 Task: Use the formula "DELTA" in spreadsheet "Project protfolio".
Action: Mouse moved to (668, 103)
Screenshot: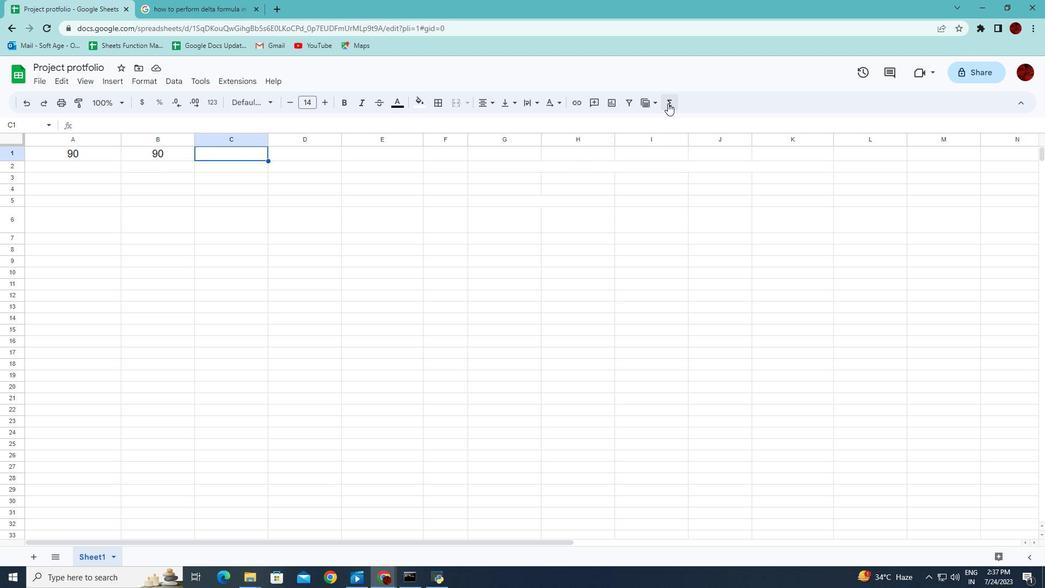 
Action: Mouse pressed left at (668, 103)
Screenshot: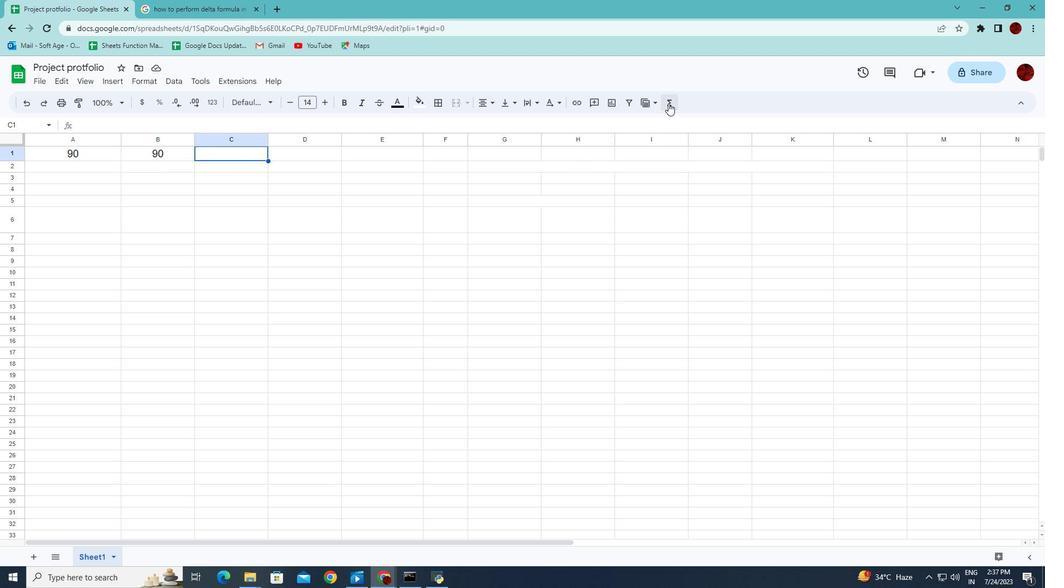
Action: Mouse moved to (819, 222)
Screenshot: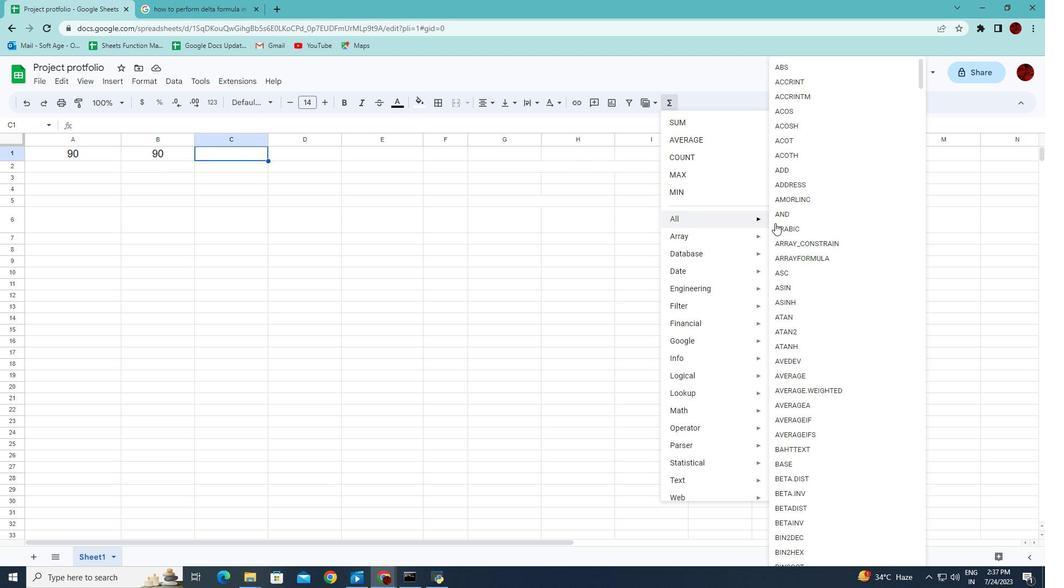 
Action: Mouse scrolled (819, 221) with delta (0, 0)
Screenshot: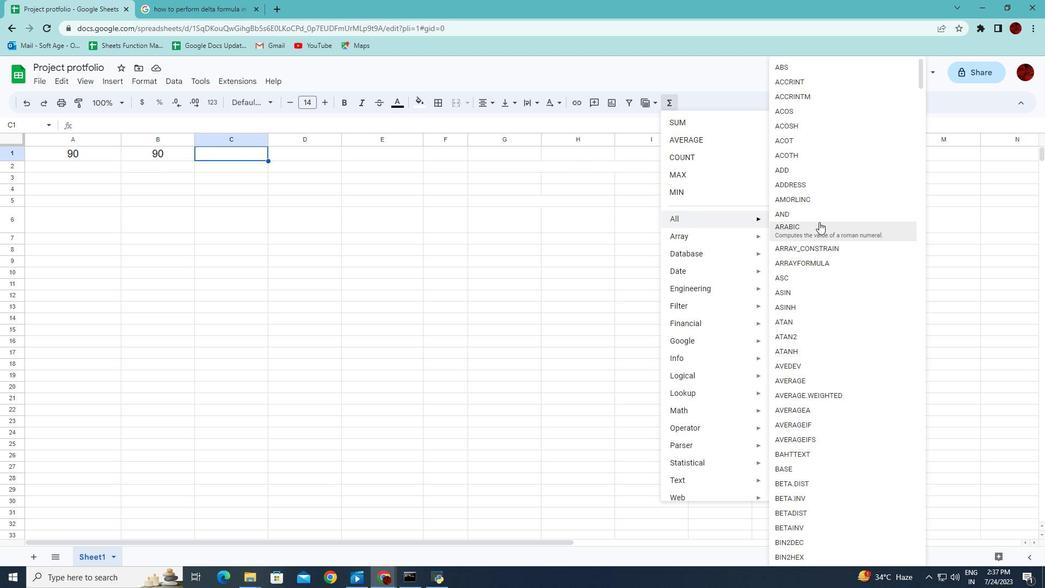 
Action: Mouse scrolled (819, 221) with delta (0, 0)
Screenshot: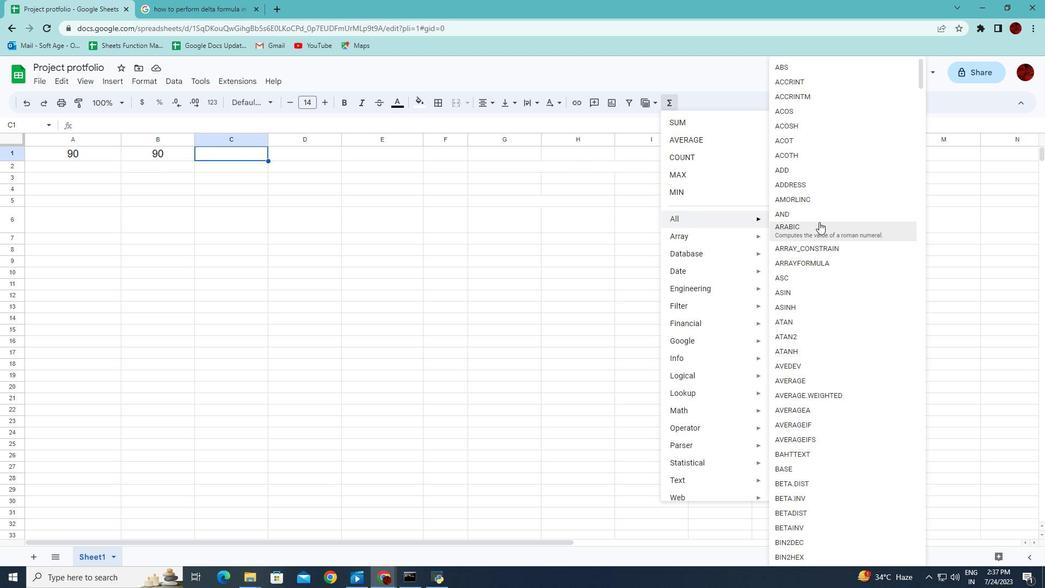 
Action: Mouse scrolled (819, 221) with delta (0, 0)
Screenshot: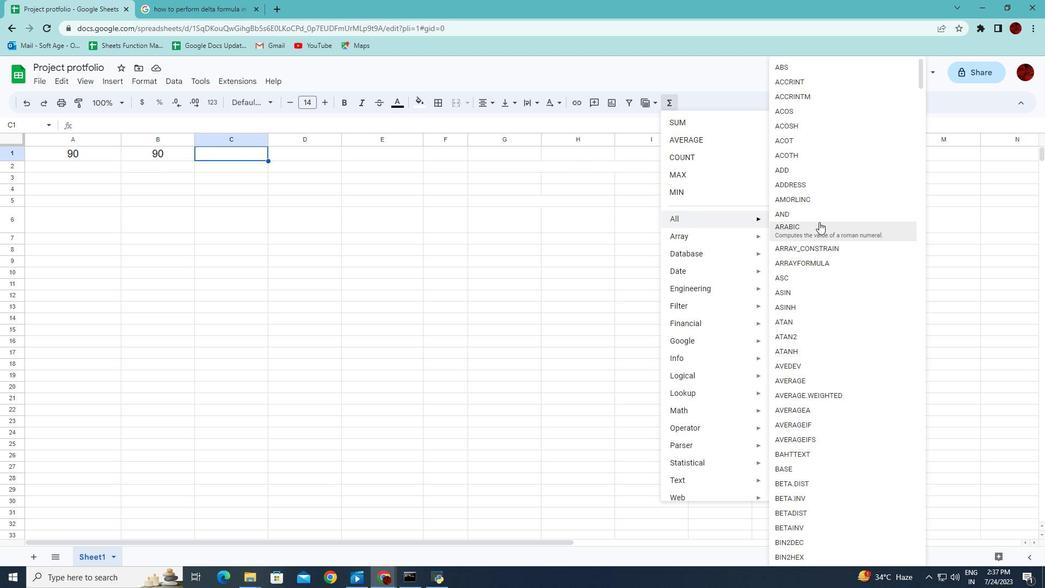 
Action: Mouse scrolled (819, 221) with delta (0, 0)
Screenshot: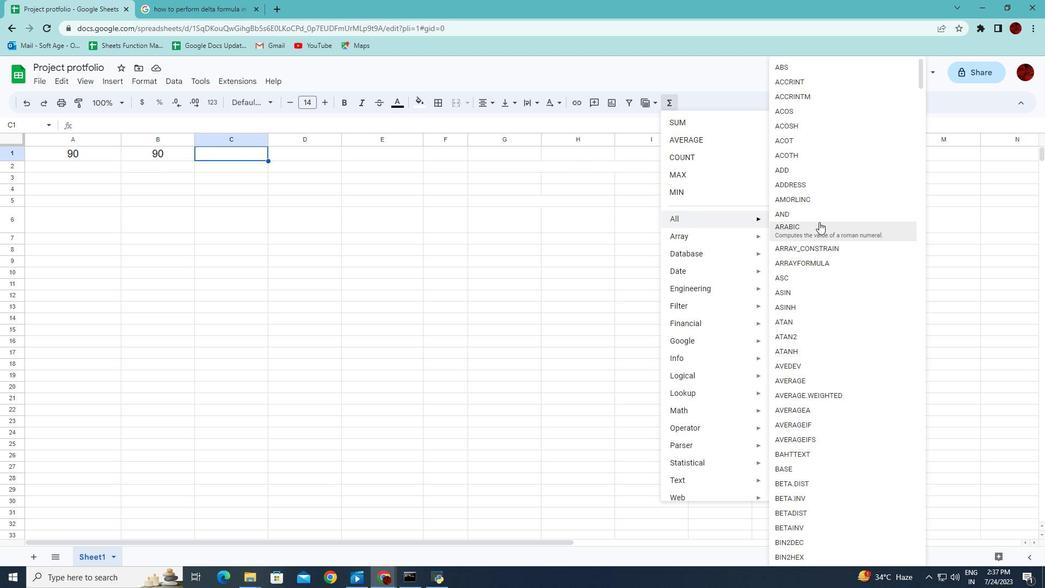 
Action: Mouse scrolled (819, 221) with delta (0, 0)
Screenshot: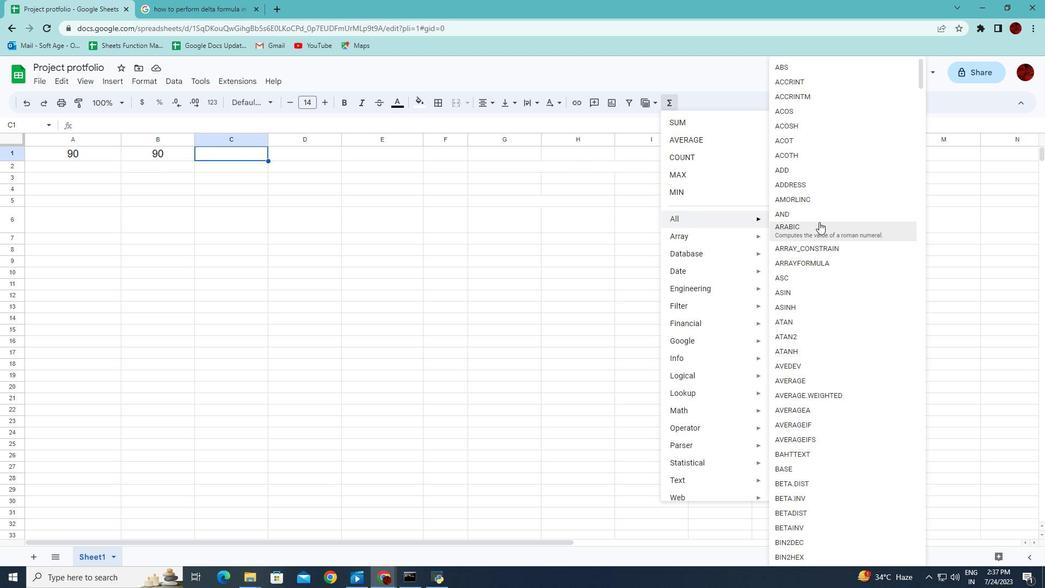 
Action: Mouse scrolled (819, 221) with delta (0, 0)
Screenshot: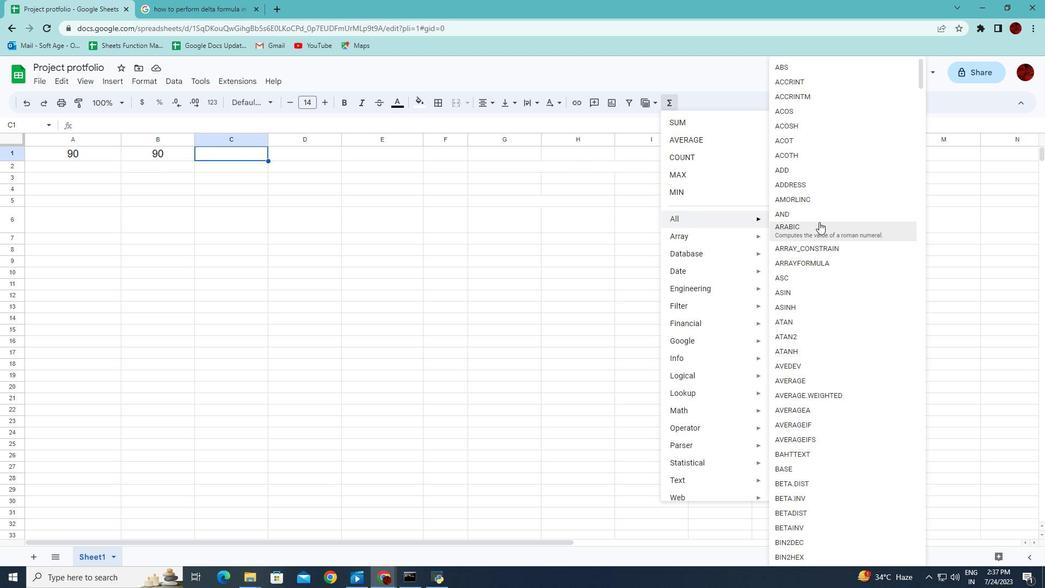 
Action: Mouse scrolled (819, 221) with delta (0, 0)
Screenshot: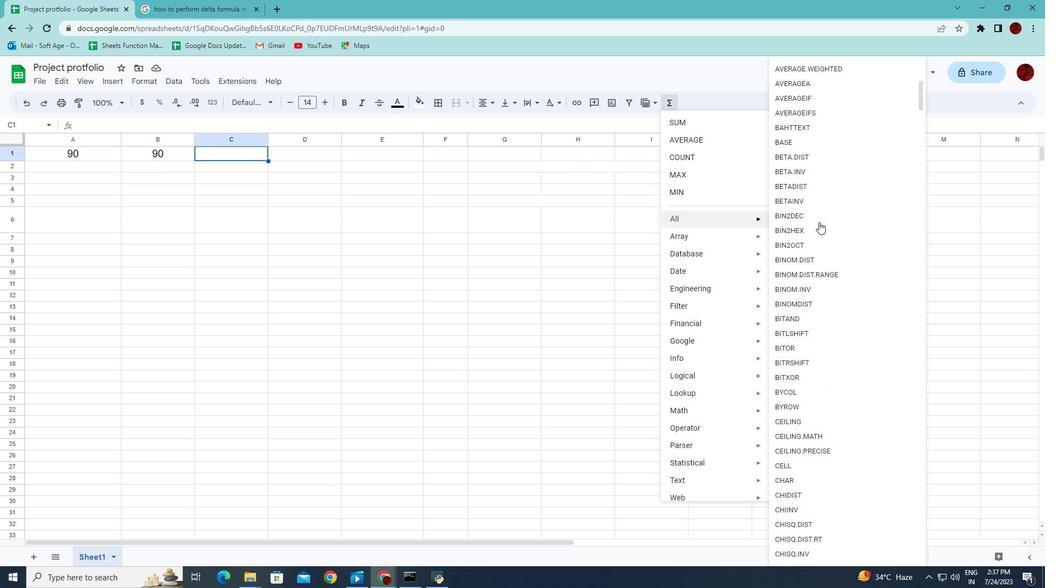 
Action: Mouse scrolled (819, 221) with delta (0, 0)
Screenshot: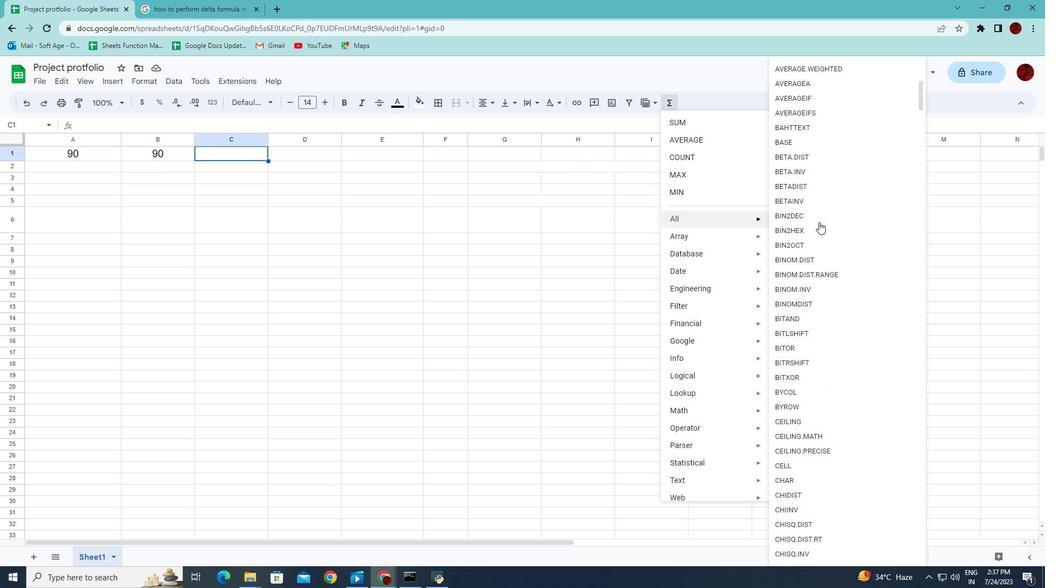 
Action: Mouse scrolled (819, 221) with delta (0, 0)
Screenshot: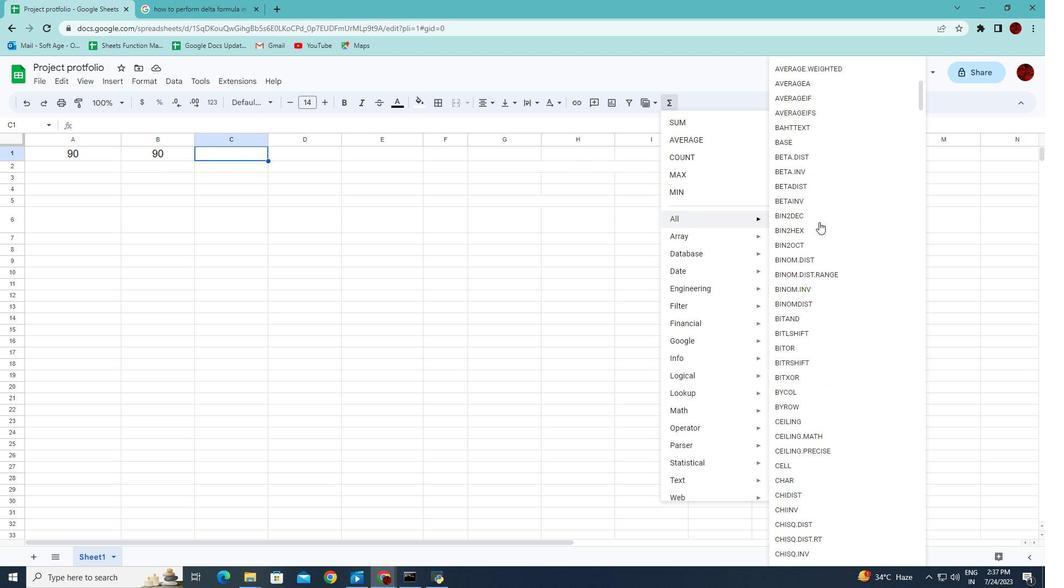
Action: Mouse scrolled (819, 221) with delta (0, 0)
Screenshot: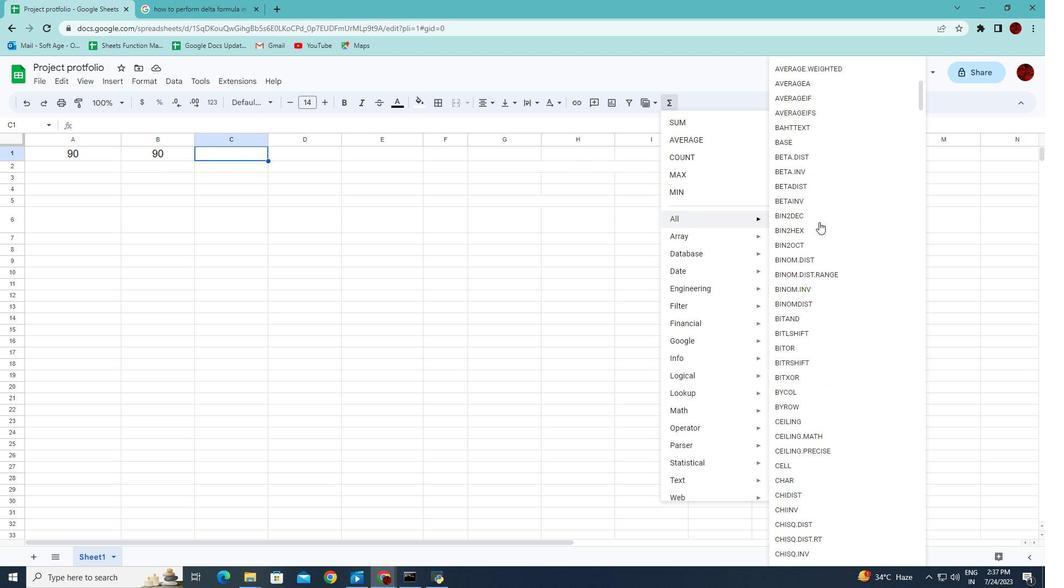 
Action: Mouse scrolled (819, 221) with delta (0, 0)
Screenshot: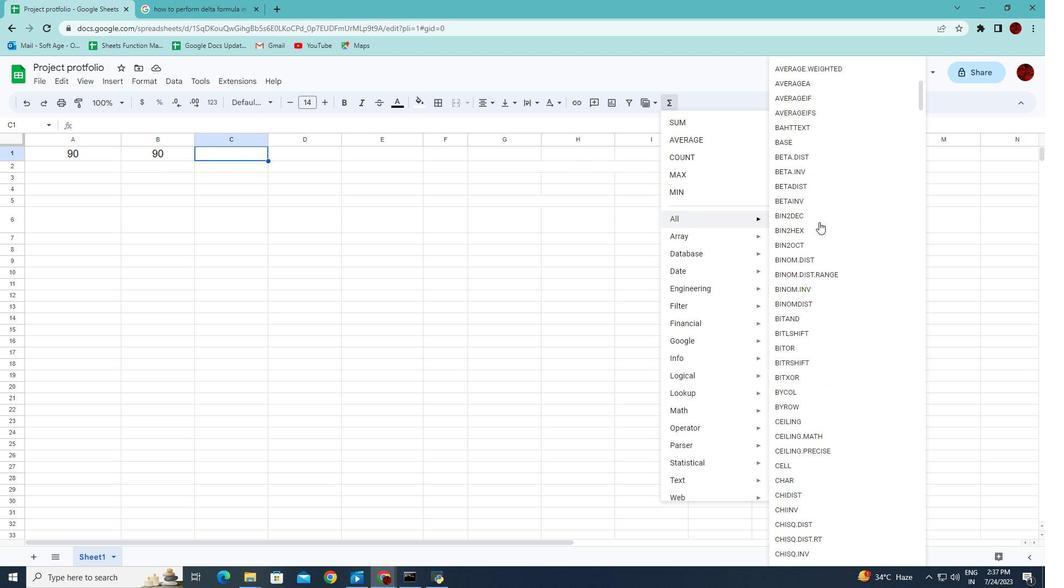 
Action: Mouse scrolled (819, 221) with delta (0, 0)
Screenshot: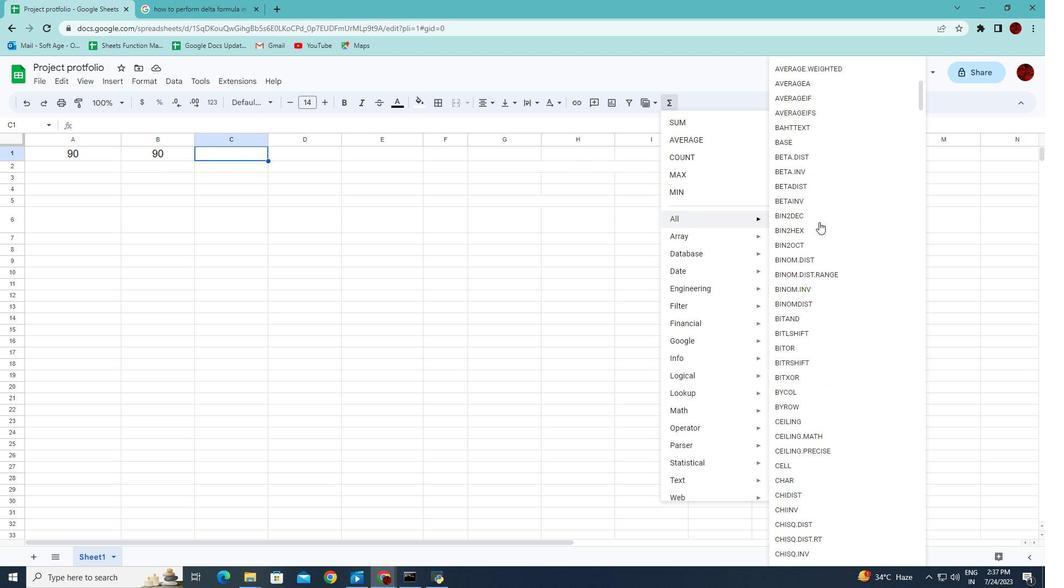 
Action: Mouse scrolled (819, 221) with delta (0, 0)
Screenshot: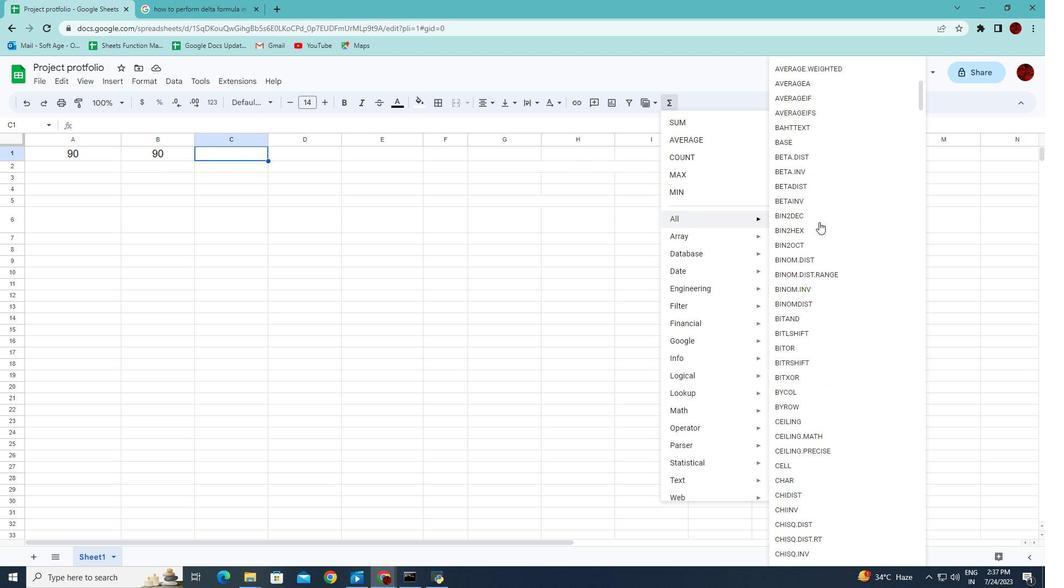 
Action: Mouse scrolled (819, 221) with delta (0, 0)
Screenshot: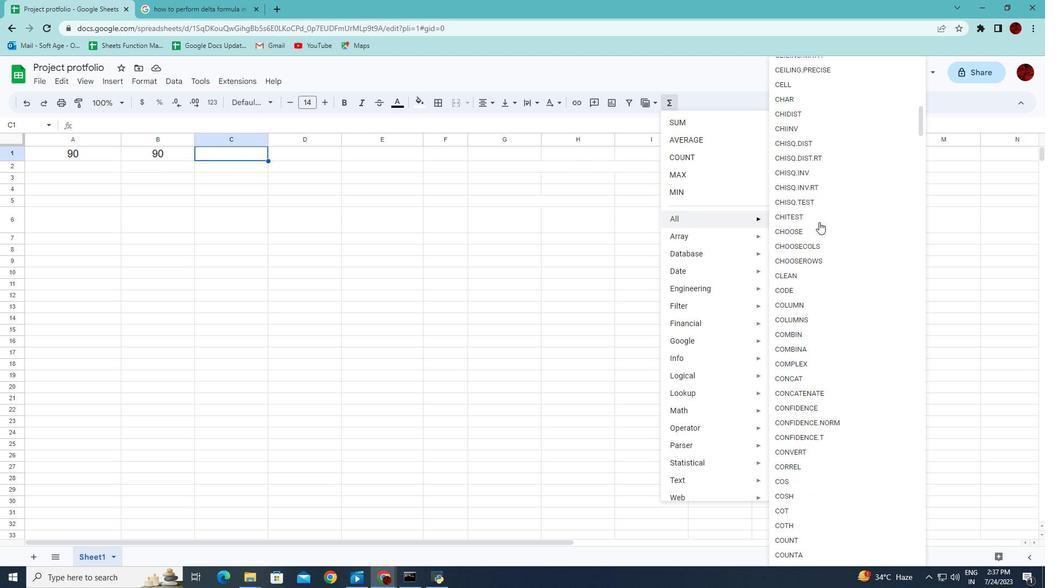 
Action: Mouse scrolled (819, 221) with delta (0, 0)
Screenshot: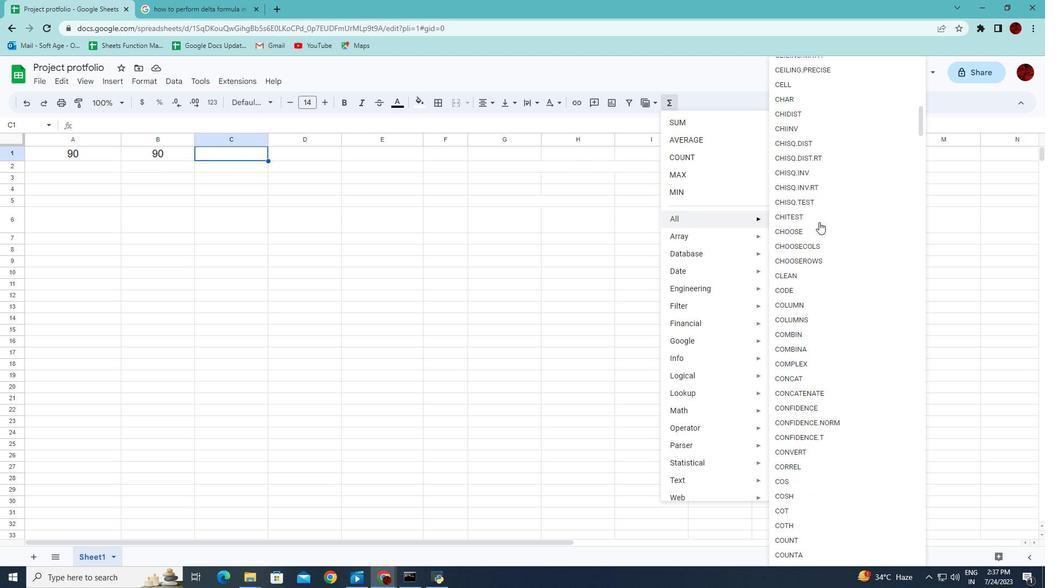 
Action: Mouse scrolled (819, 221) with delta (0, 0)
Screenshot: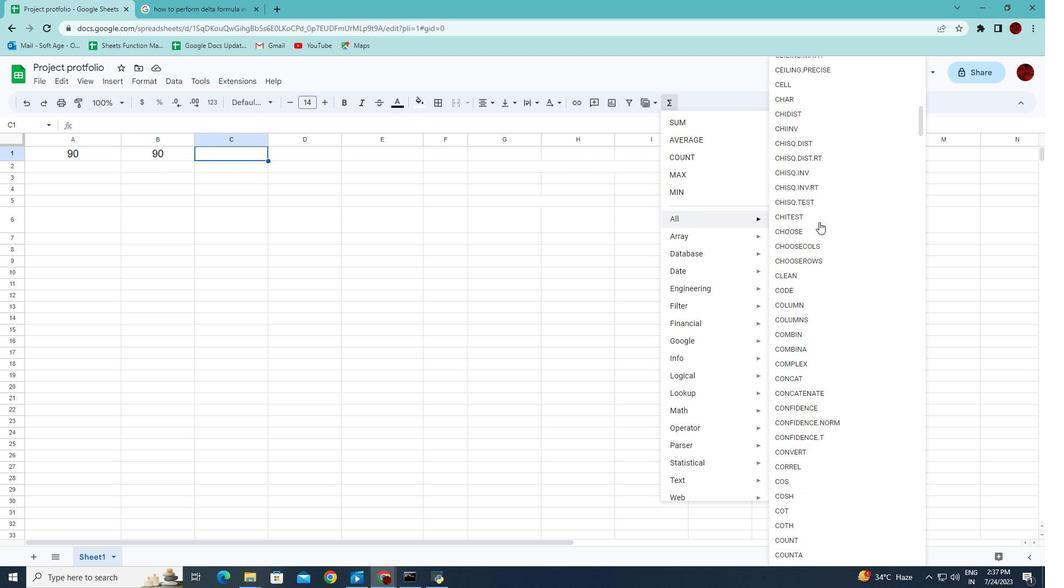 
Action: Mouse scrolled (819, 221) with delta (0, 0)
Screenshot: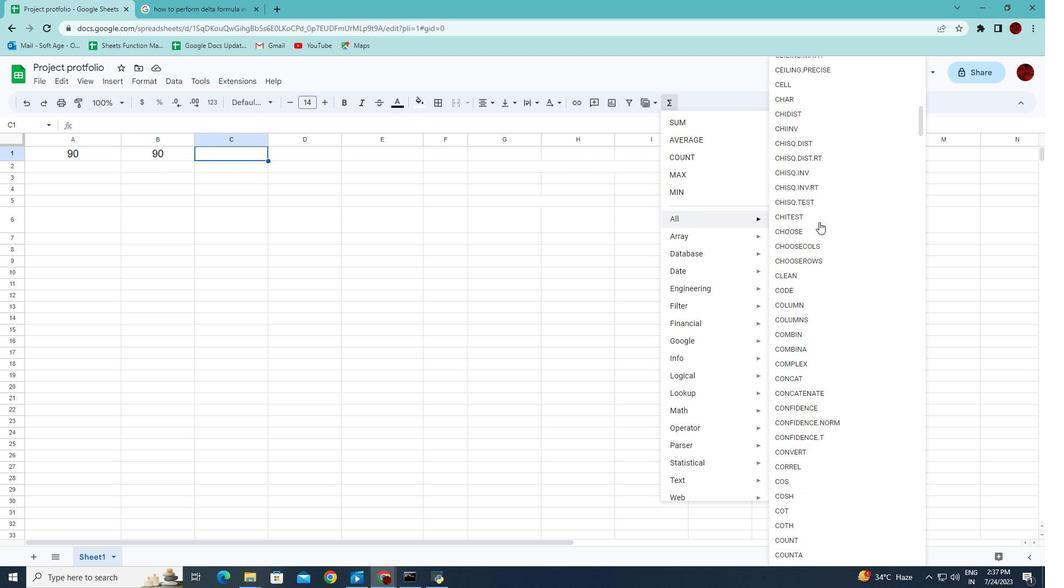 
Action: Mouse scrolled (819, 221) with delta (0, 0)
Screenshot: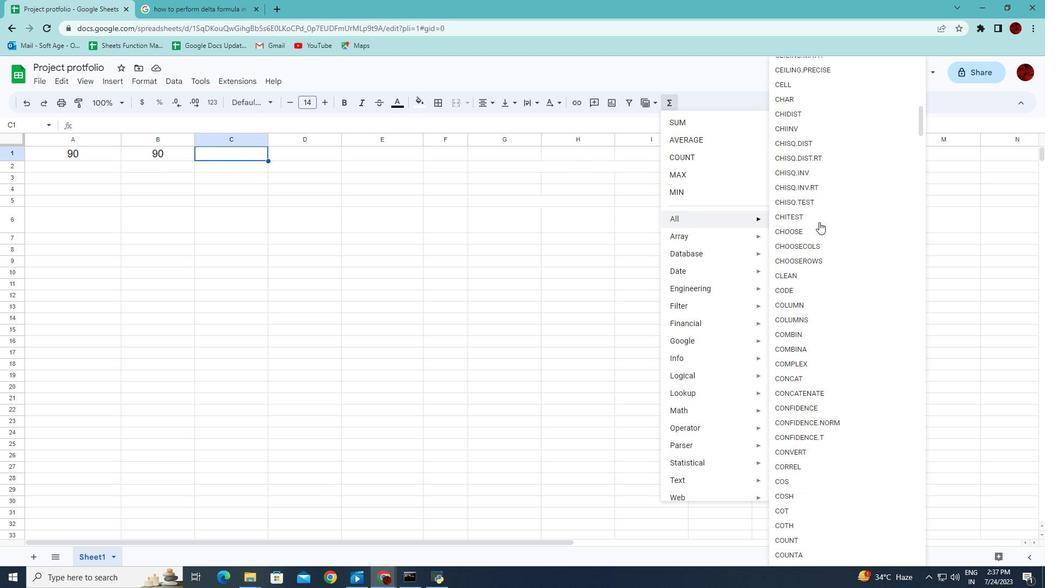 
Action: Mouse scrolled (819, 221) with delta (0, 0)
Screenshot: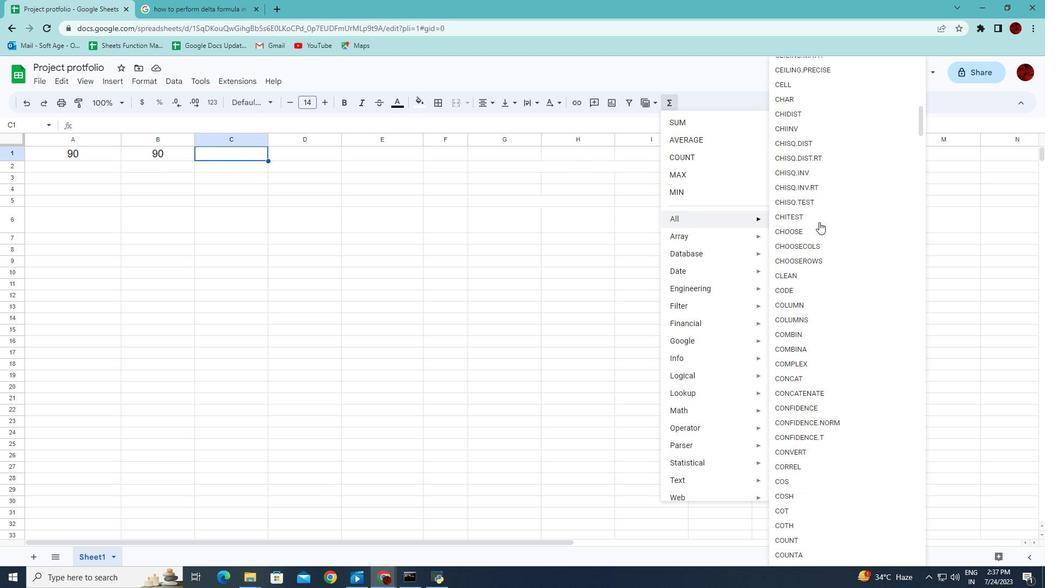 
Action: Mouse scrolled (819, 221) with delta (0, 0)
Screenshot: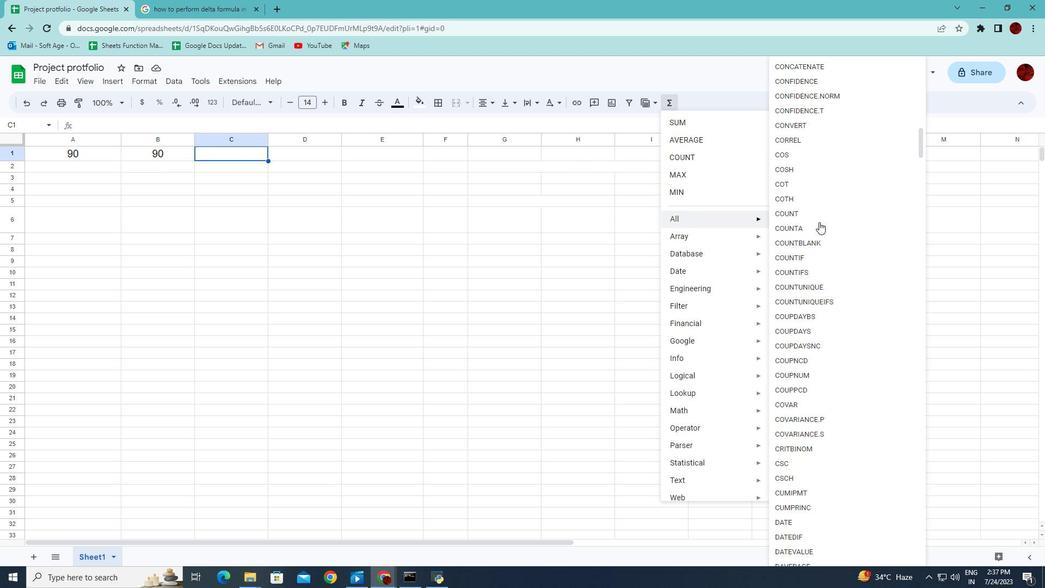 
Action: Mouse scrolled (819, 221) with delta (0, 0)
Screenshot: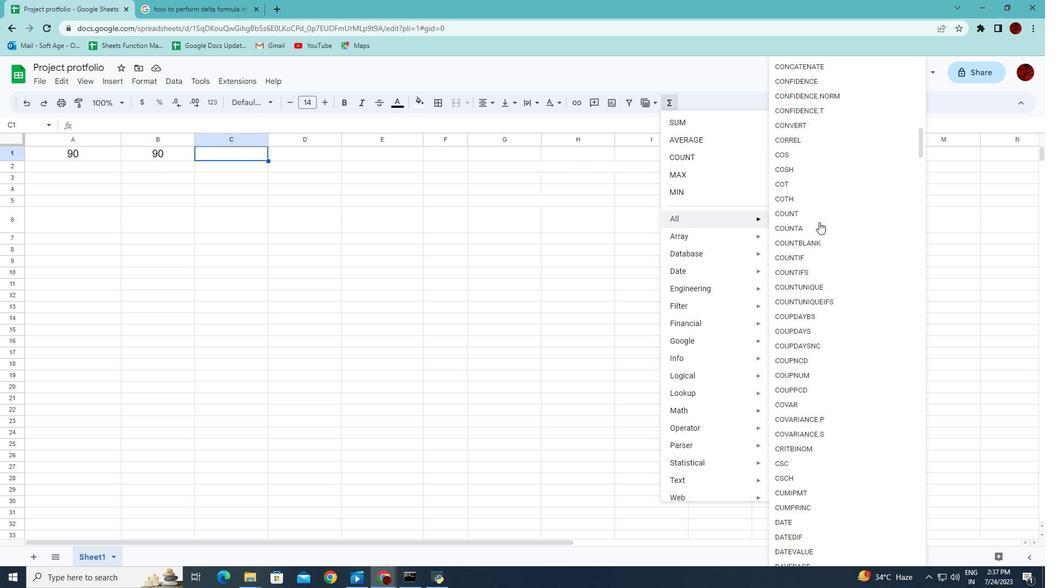 
Action: Mouse scrolled (819, 221) with delta (0, 0)
Screenshot: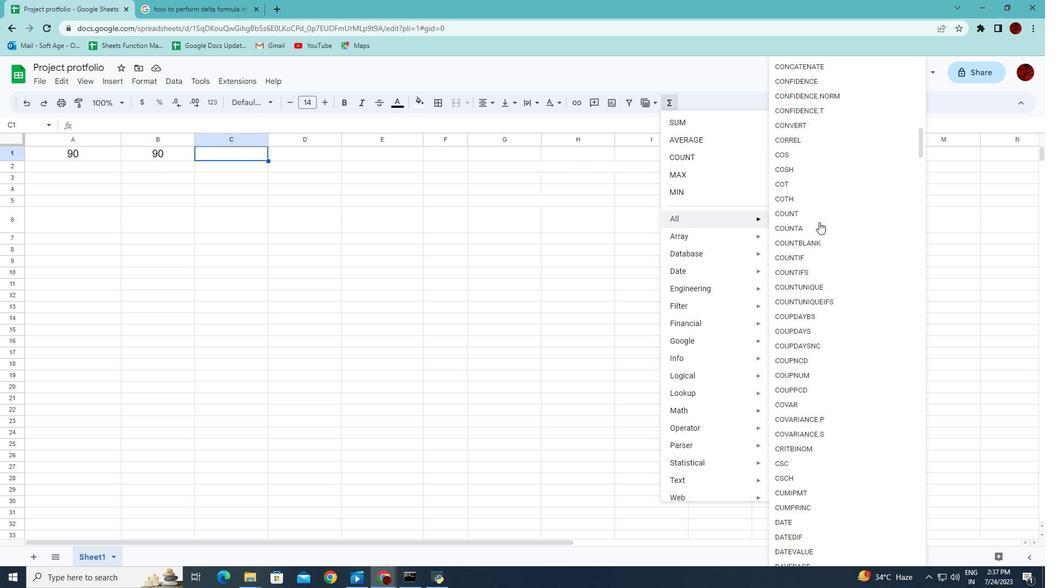 
Action: Mouse scrolled (819, 221) with delta (0, 0)
Screenshot: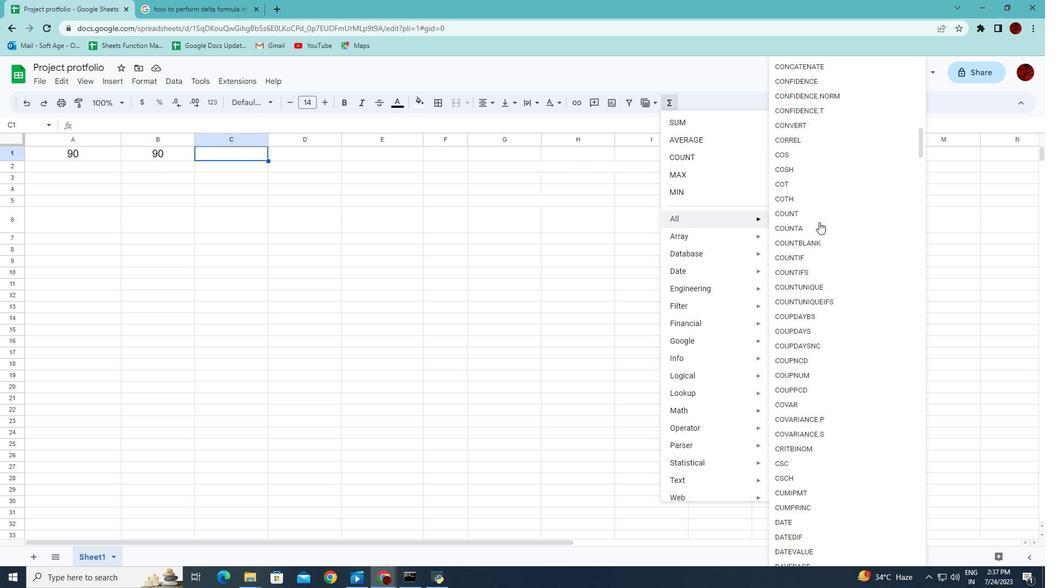 
Action: Mouse scrolled (819, 221) with delta (0, 0)
Screenshot: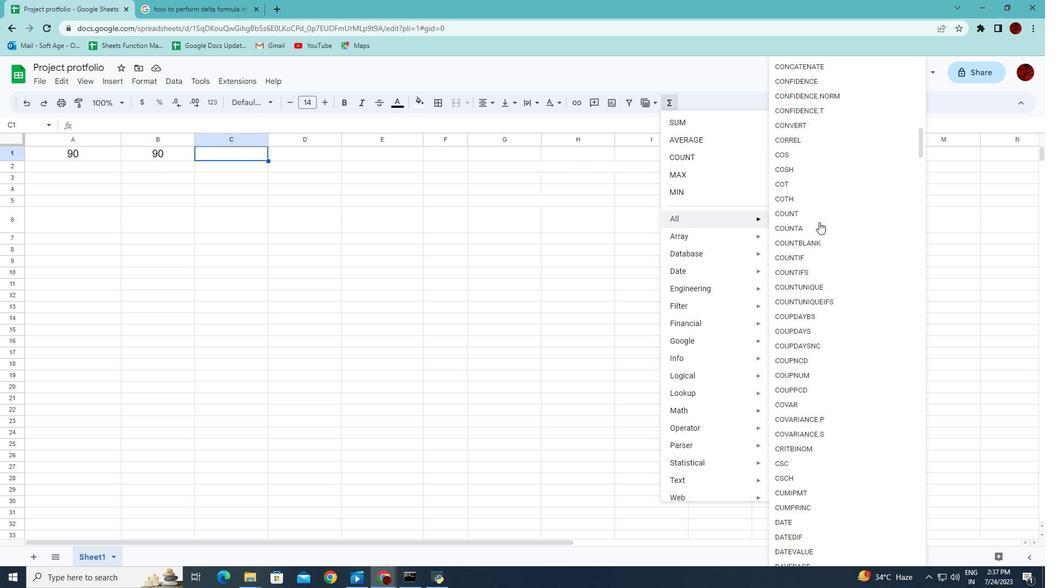
Action: Mouse scrolled (819, 221) with delta (0, 0)
Screenshot: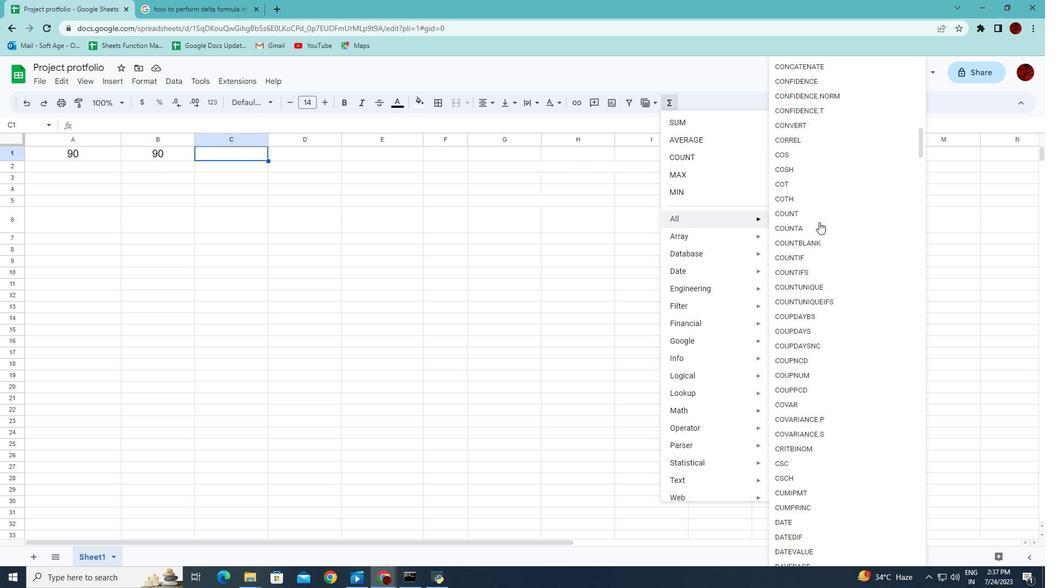 
Action: Mouse scrolled (819, 221) with delta (0, 0)
Screenshot: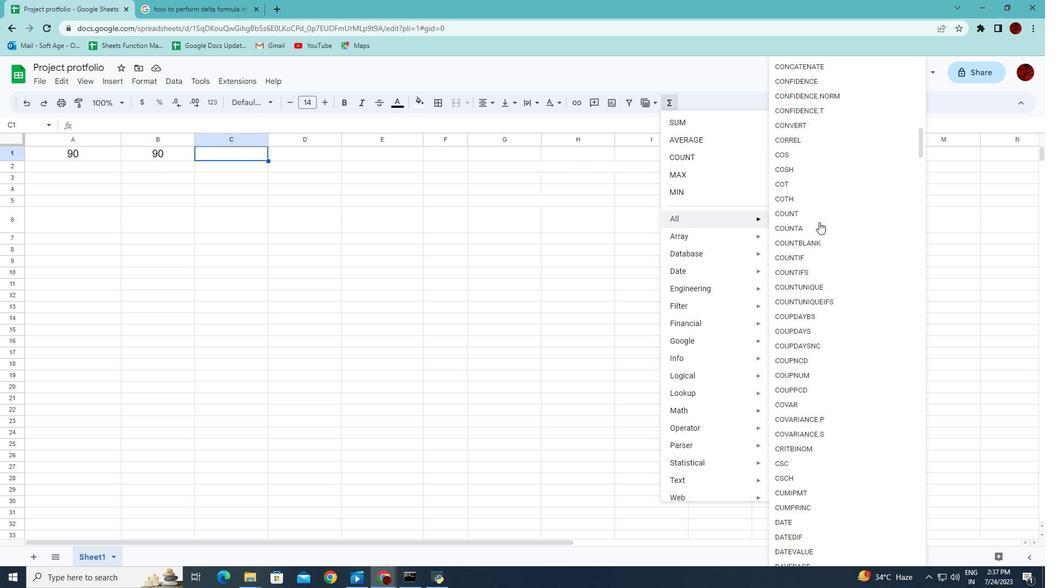
Action: Mouse scrolled (819, 221) with delta (0, 0)
Screenshot: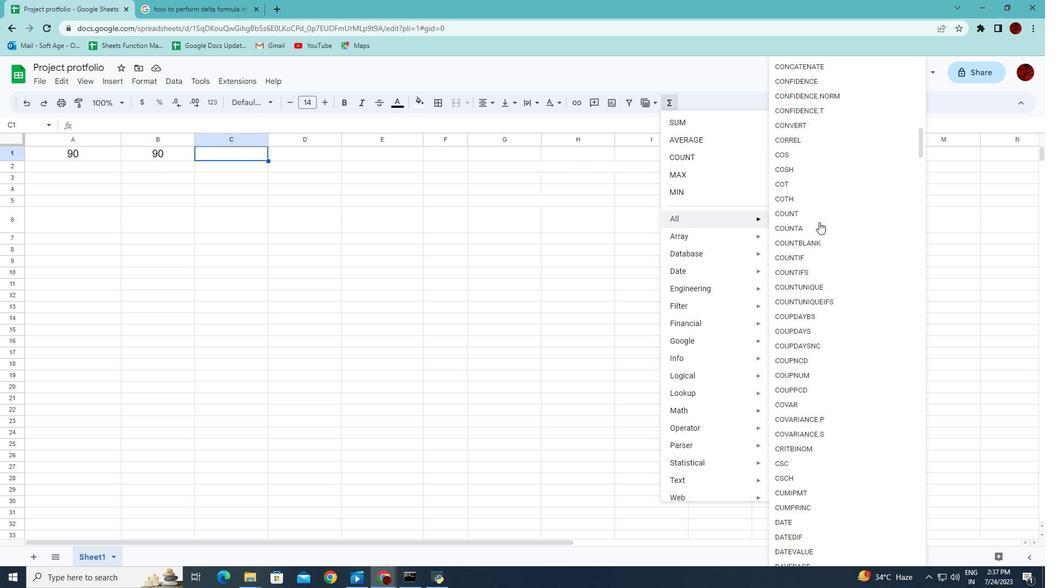 
Action: Mouse moved to (787, 325)
Screenshot: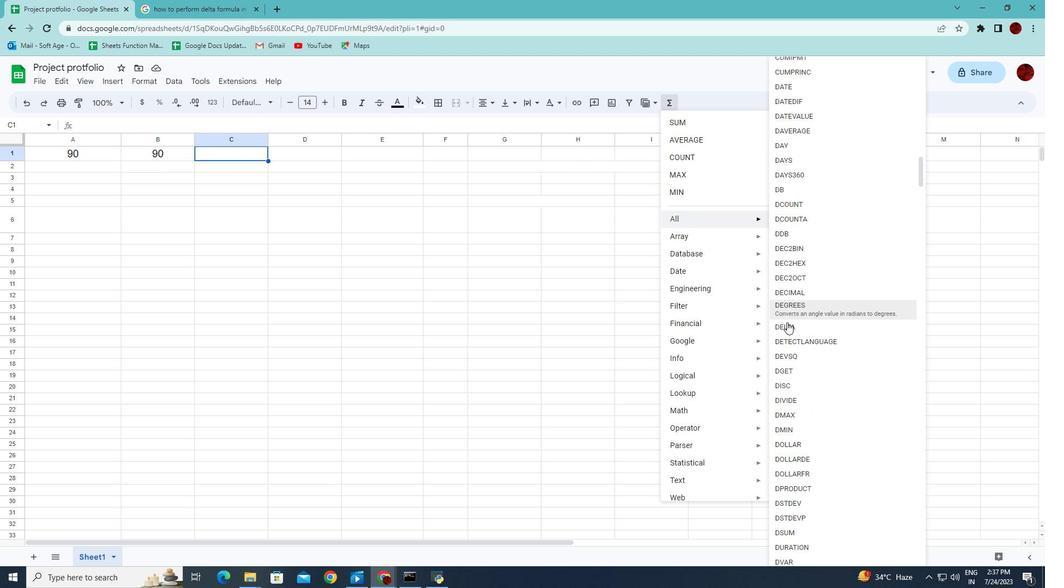 
Action: Mouse pressed left at (787, 325)
Screenshot: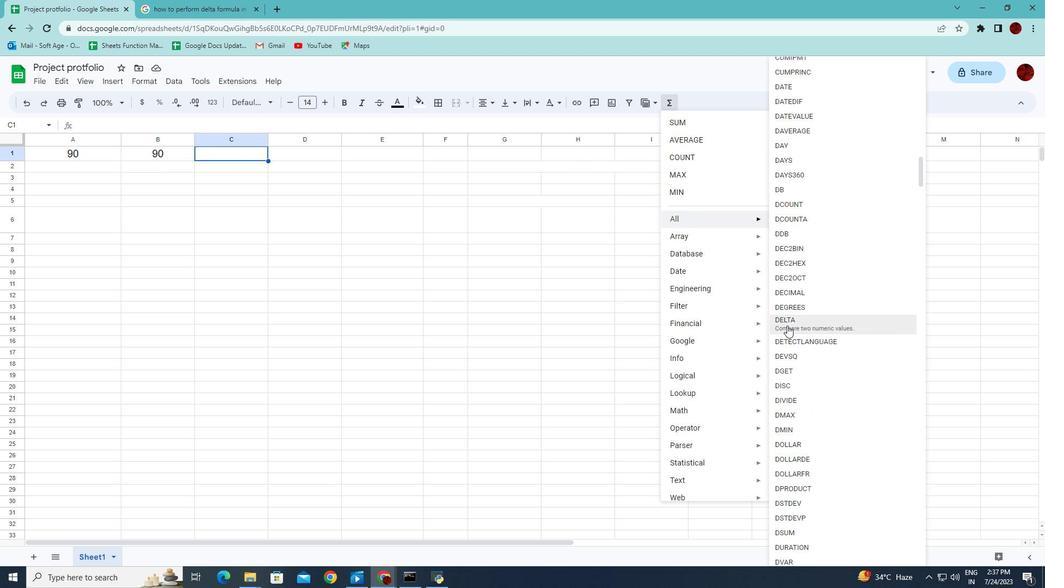 
Action: Mouse moved to (94, 154)
Screenshot: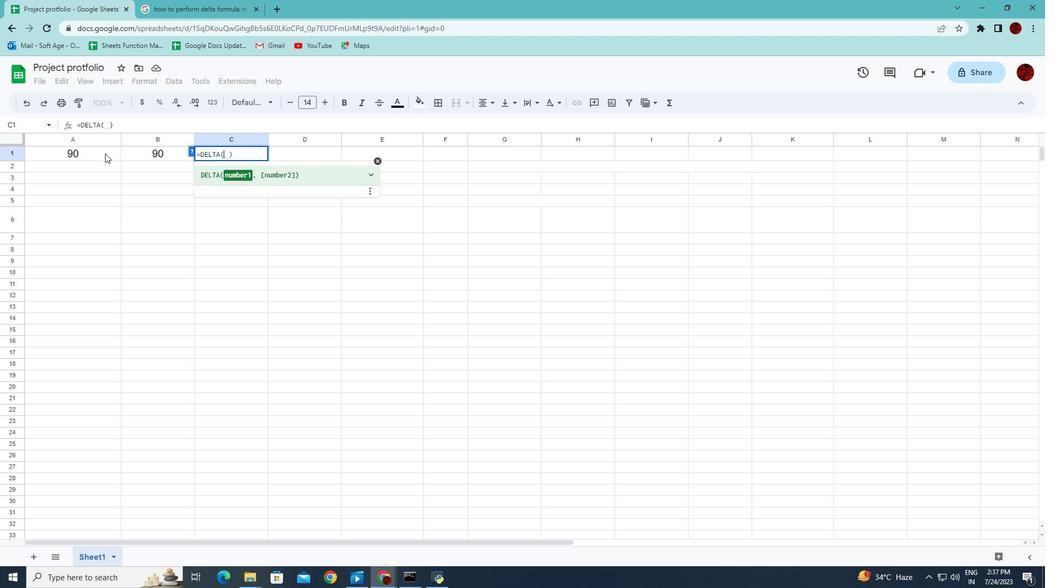 
Action: Mouse pressed left at (94, 154)
Screenshot: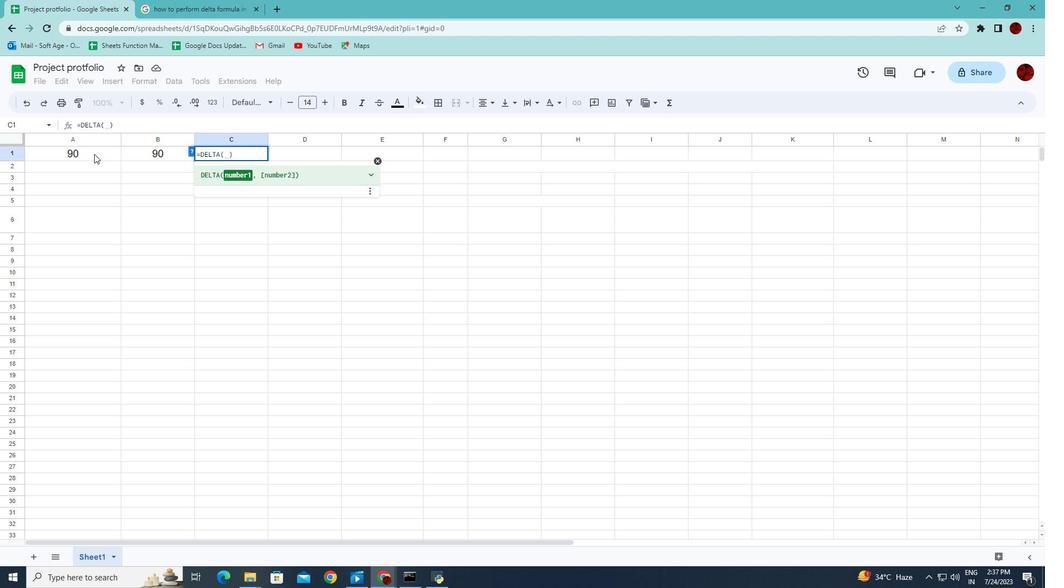 
Action: Key pressed ,
Screenshot: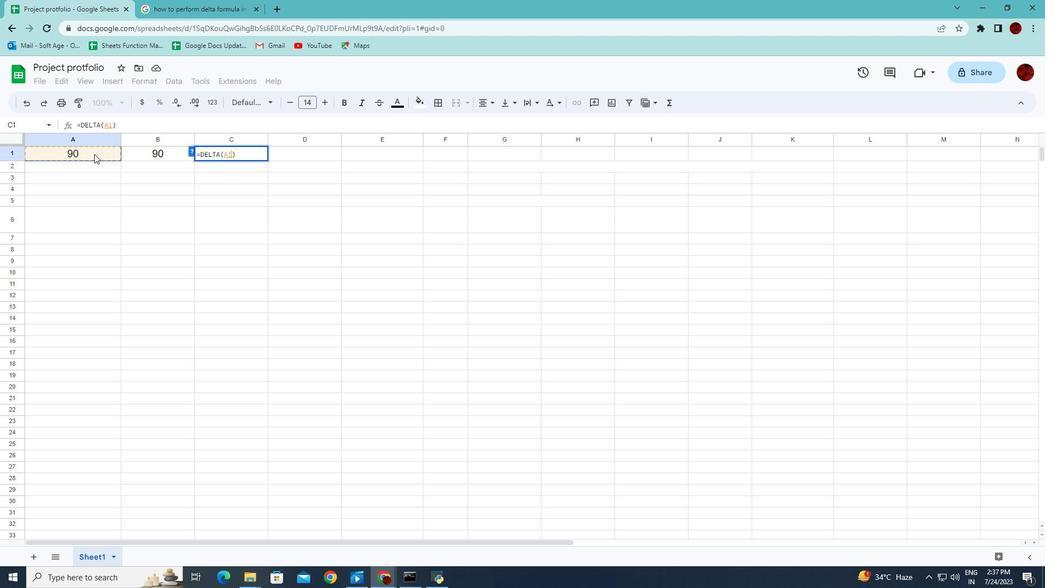 
Action: Mouse moved to (154, 150)
Screenshot: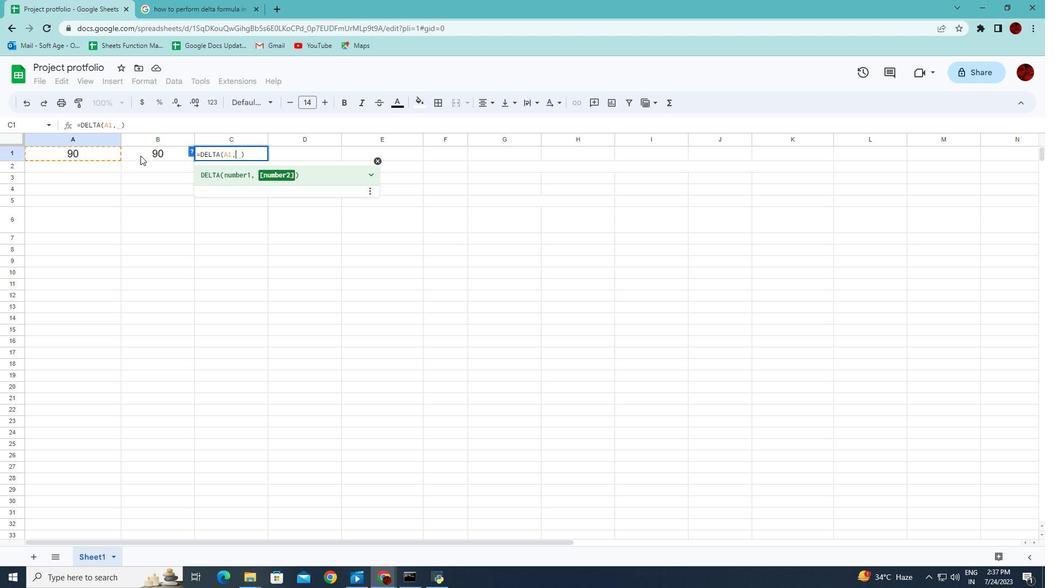 
Action: Mouse pressed left at (154, 150)
Screenshot: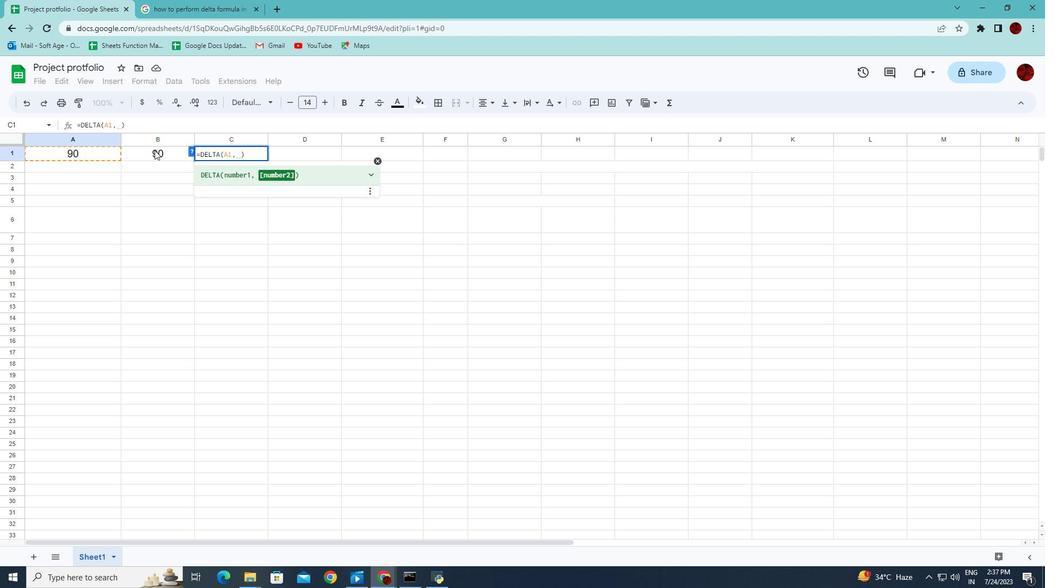 
Action: Key pressed <Key.enter>
Screenshot: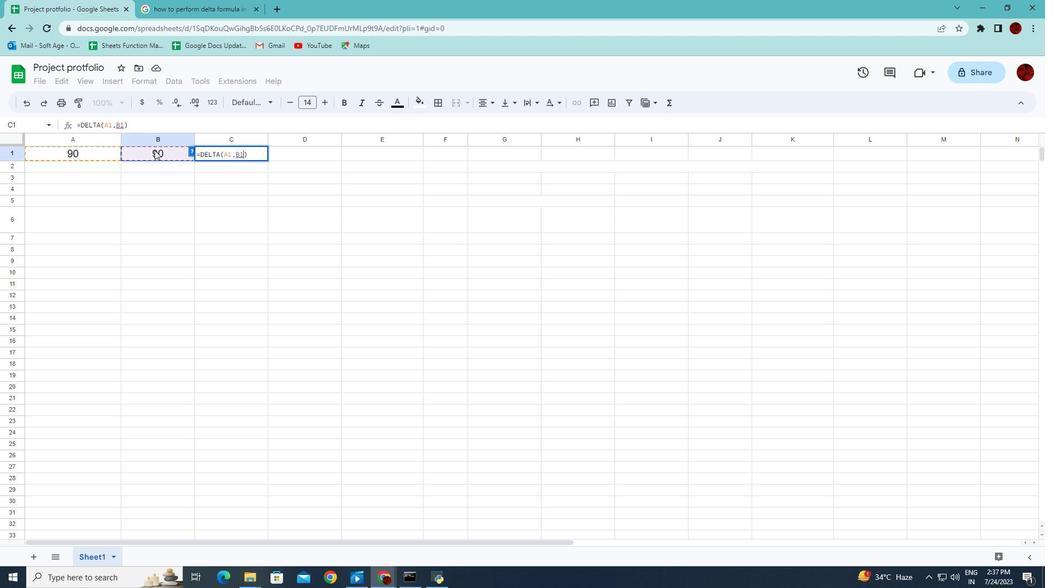 
